 Task: Change the currency setting from PHP to INR on Google Flights.
Action: Mouse pressed left at (647, 219)
Screenshot: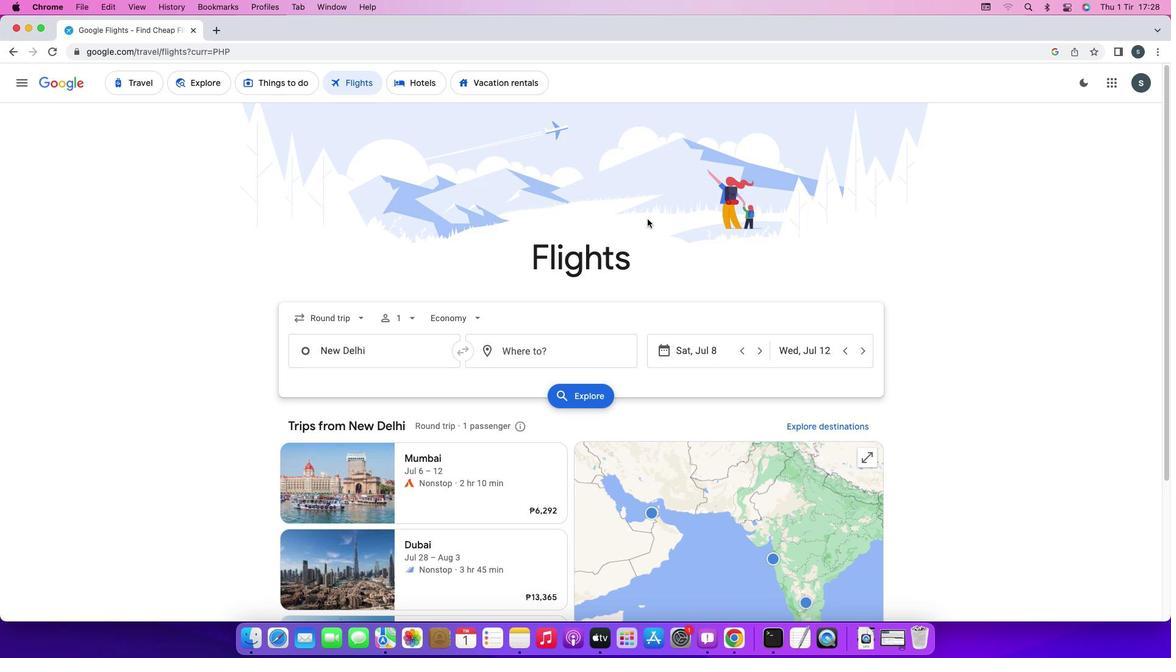 
Action: Mouse moved to (653, 264)
Screenshot: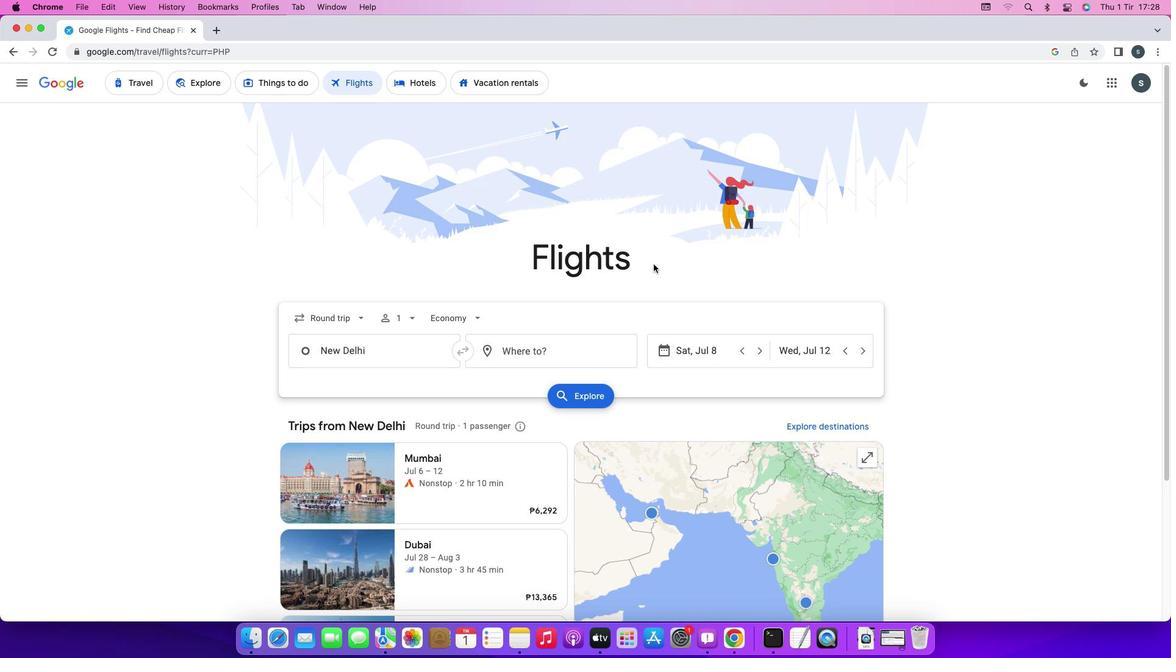 
Action: Mouse scrolled (653, 264) with delta (0, 0)
Screenshot: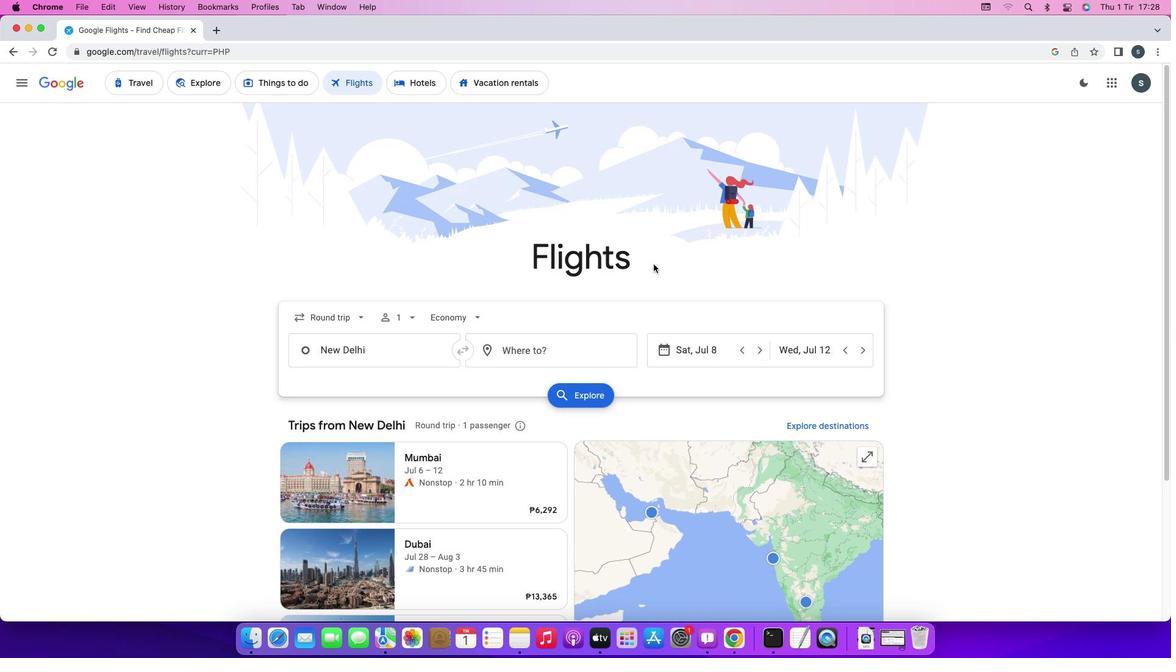 
Action: Mouse scrolled (653, 264) with delta (0, 0)
Screenshot: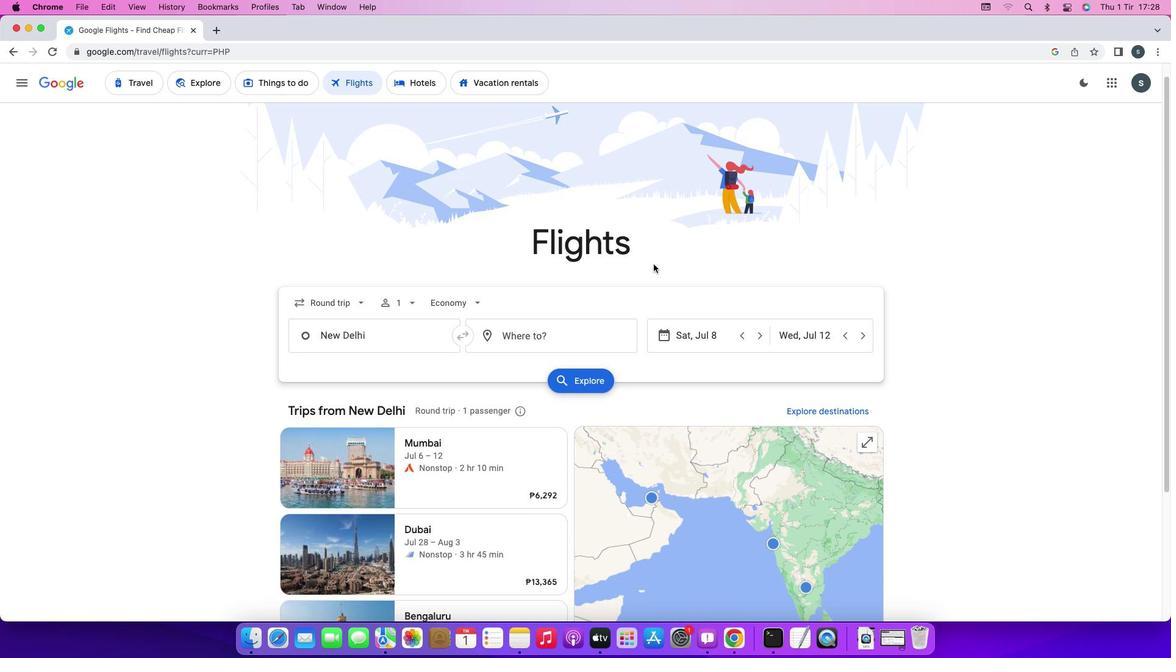 
Action: Mouse scrolled (653, 264) with delta (0, -1)
Screenshot: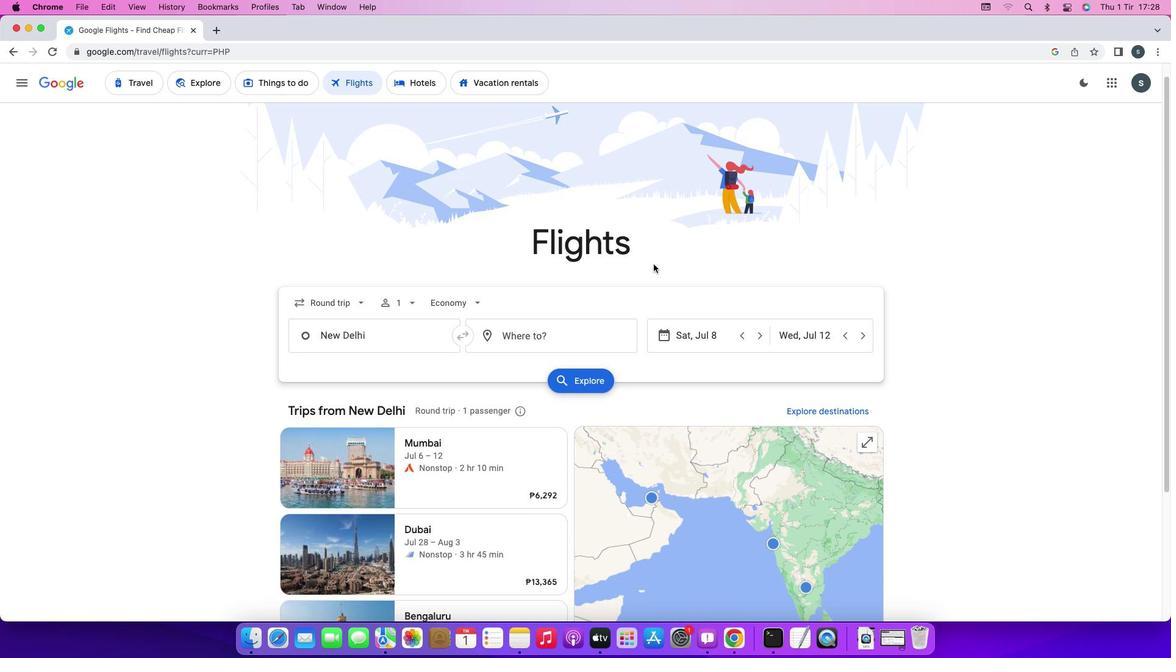 
Action: Mouse scrolled (653, 264) with delta (0, -3)
Screenshot: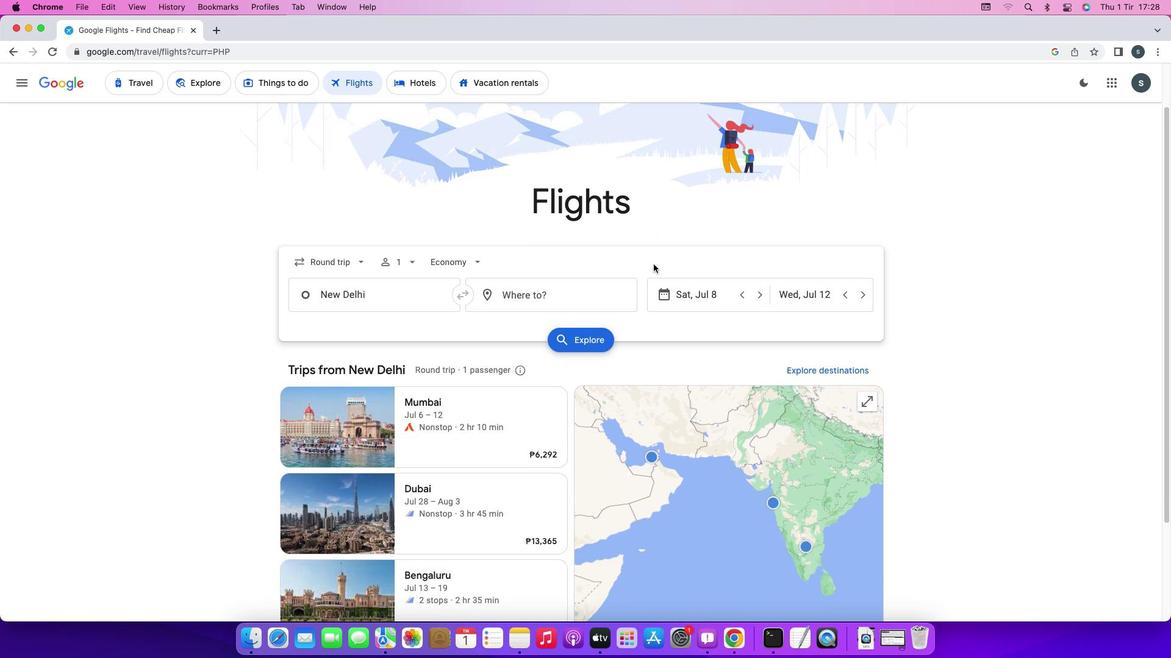 
Action: Mouse scrolled (653, 264) with delta (0, -3)
Screenshot: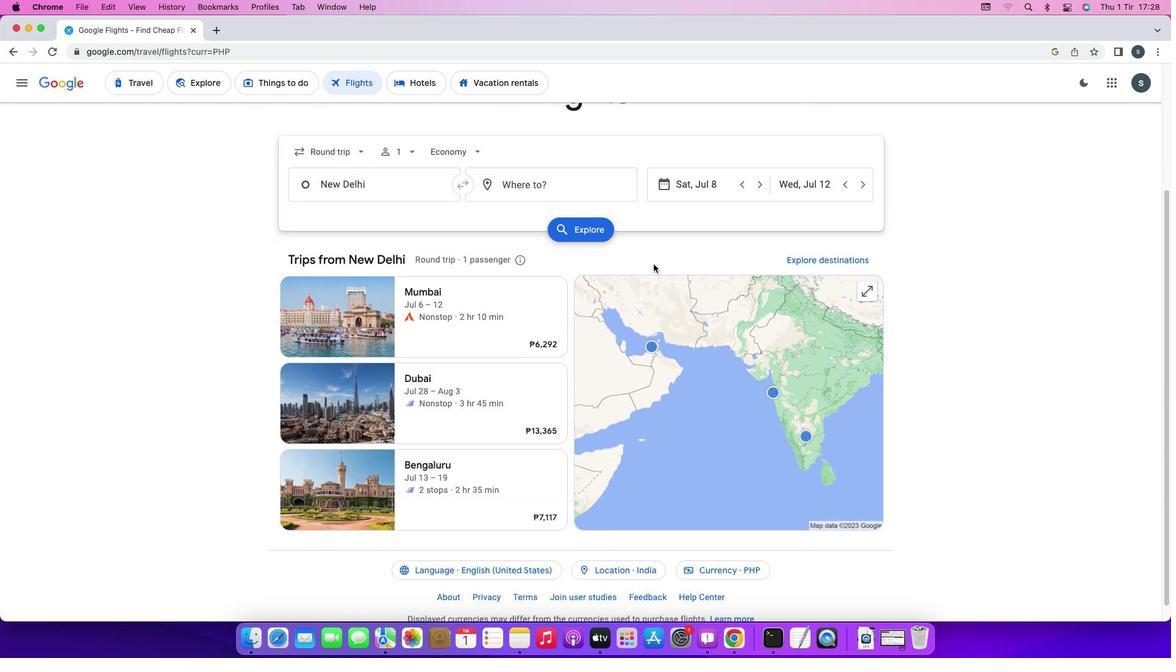 
Action: Mouse scrolled (653, 264) with delta (0, 0)
Screenshot: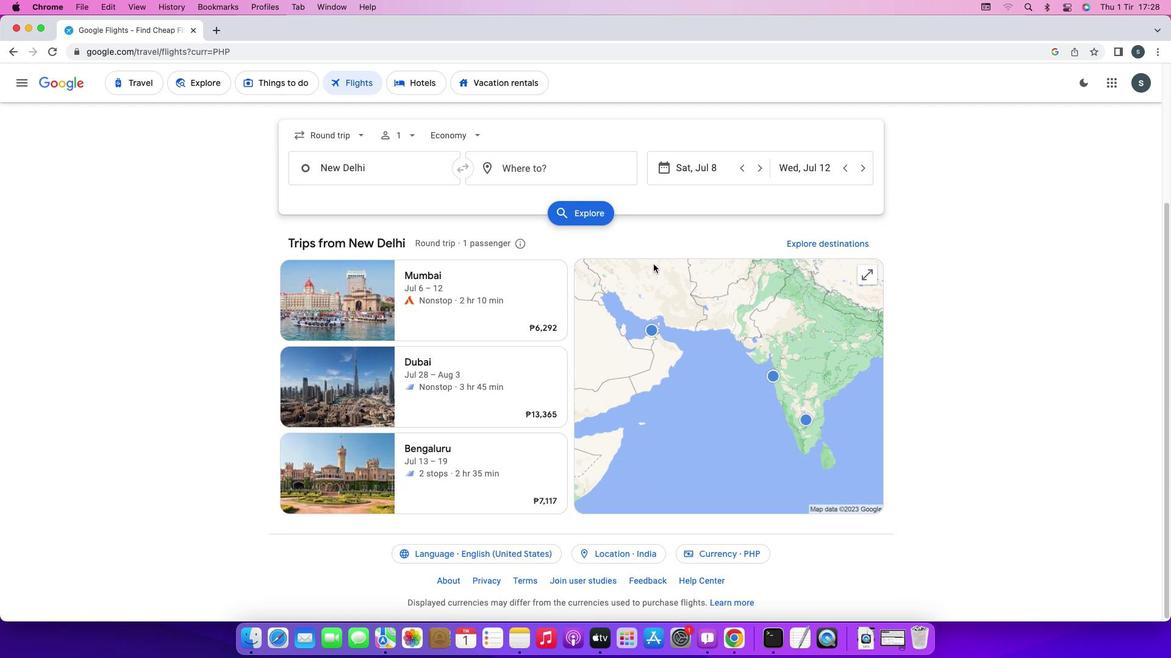 
Action: Mouse moved to (697, 562)
Screenshot: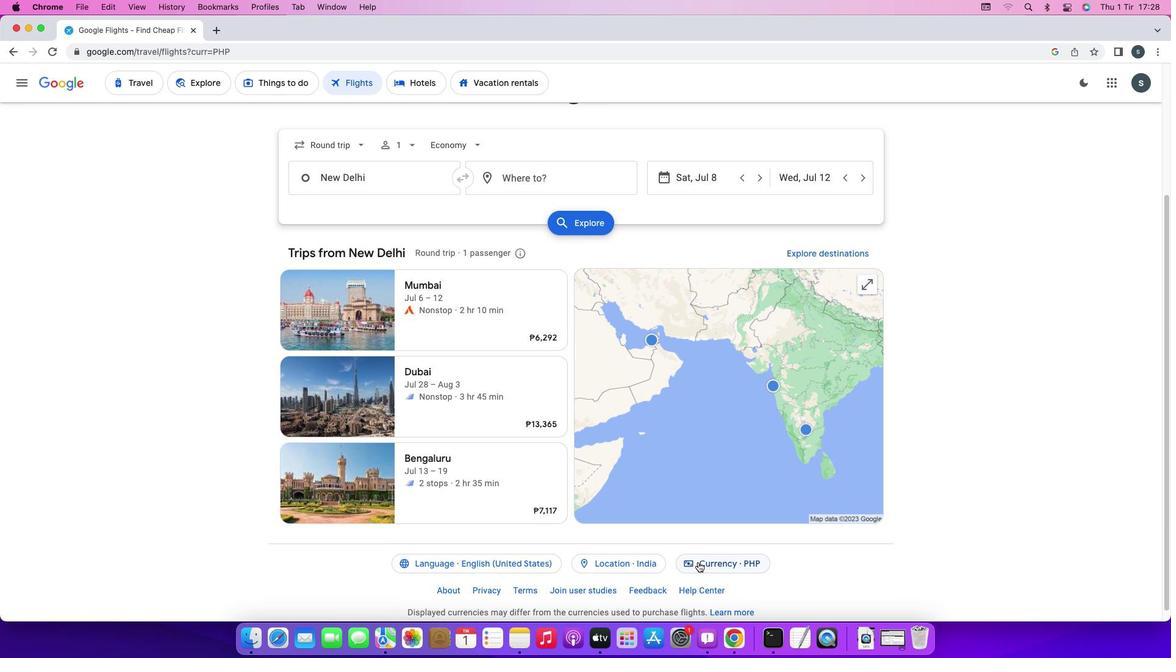 
Action: Mouse pressed left at (697, 562)
Screenshot: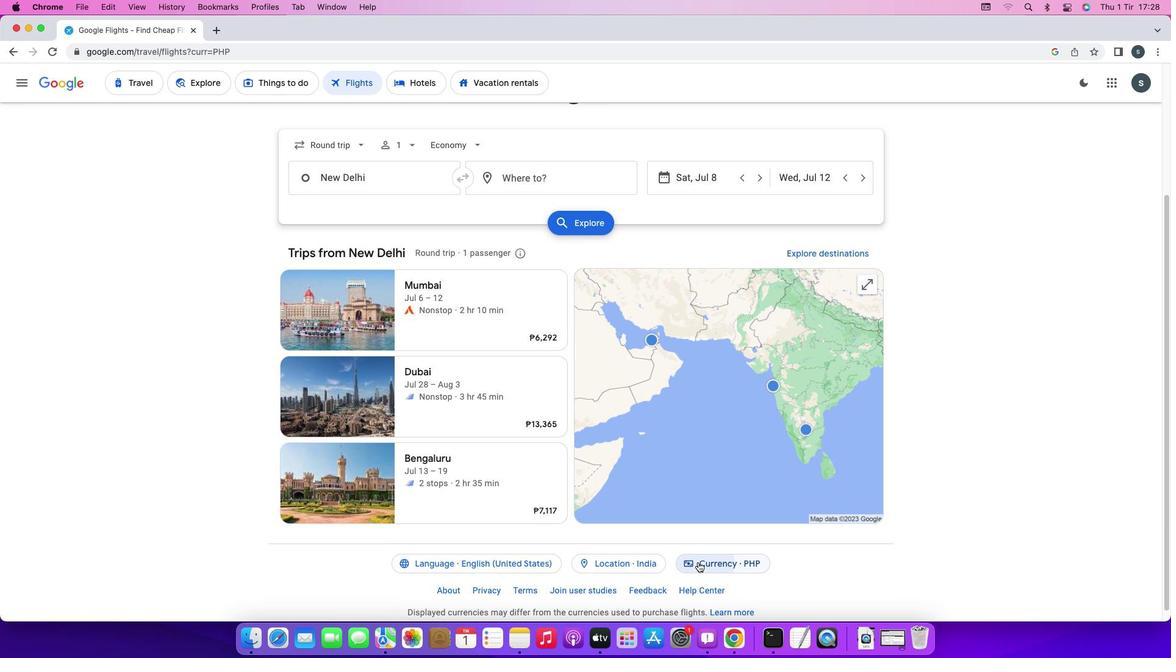 
Action: Mouse moved to (597, 378)
Screenshot: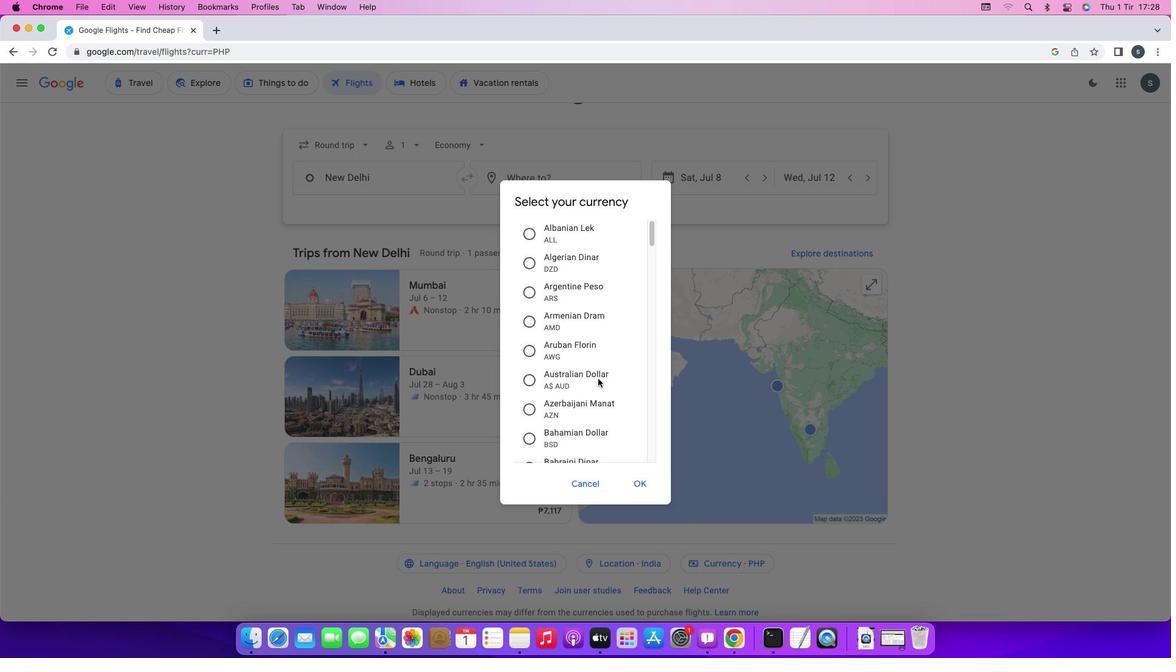 
Action: Mouse scrolled (597, 378) with delta (0, 0)
Screenshot: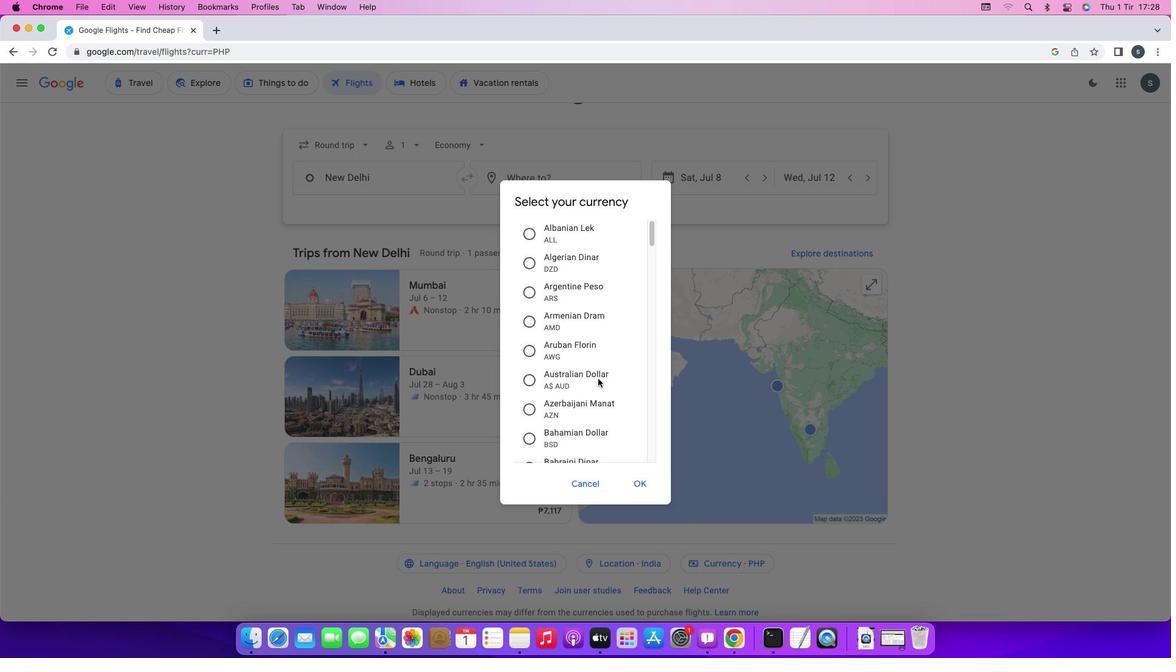 
Action: Mouse scrolled (597, 378) with delta (0, 0)
Screenshot: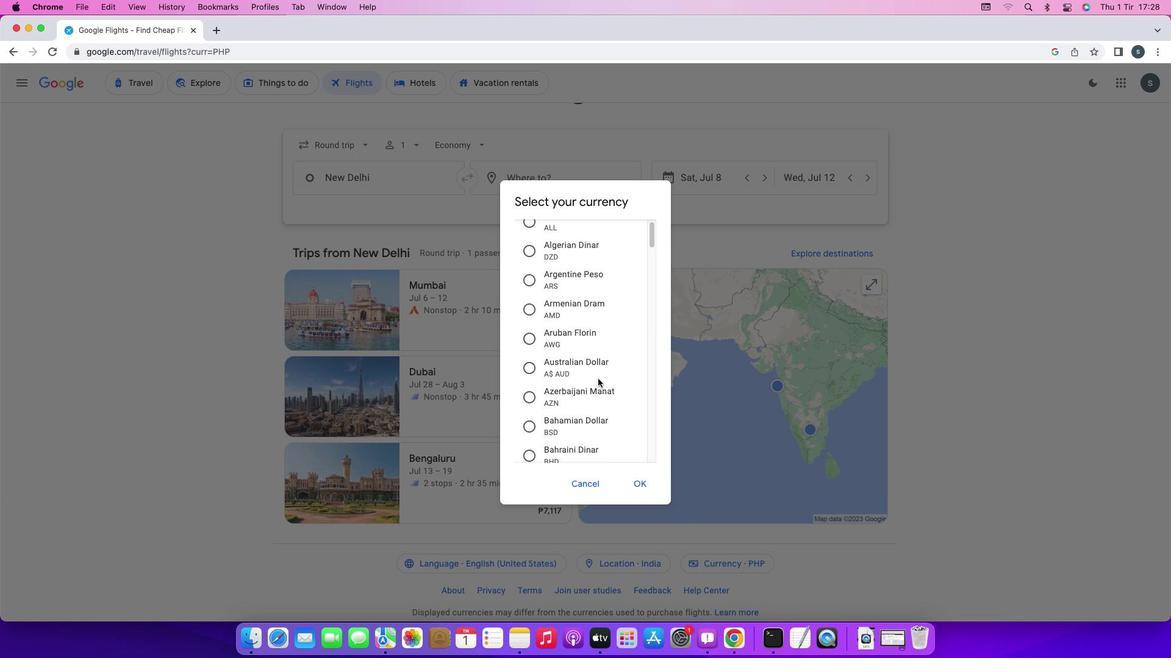 
Action: Mouse scrolled (597, 378) with delta (0, -1)
Screenshot: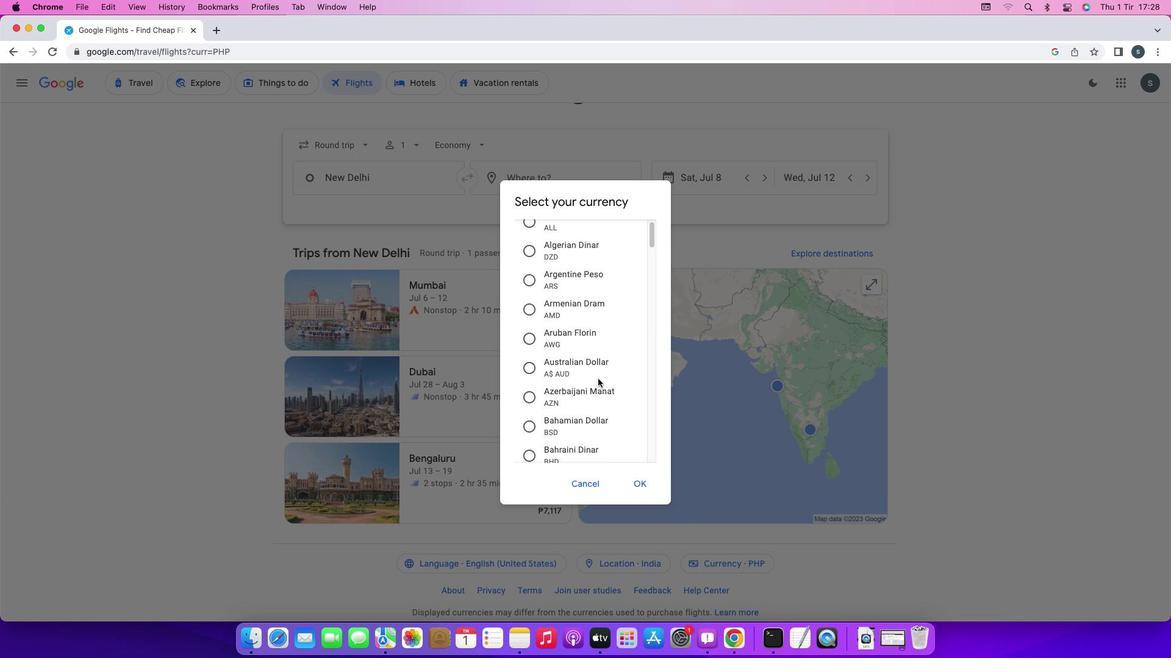 
Action: Mouse scrolled (597, 378) with delta (0, -2)
Screenshot: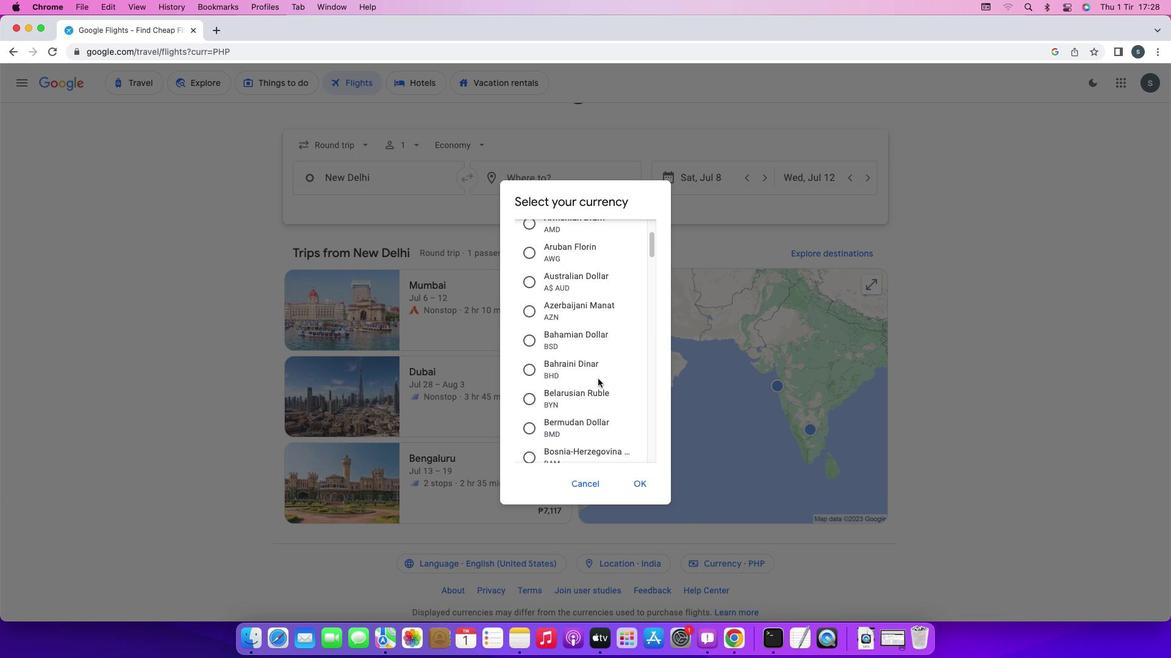 
Action: Mouse scrolled (597, 378) with delta (0, 0)
Screenshot: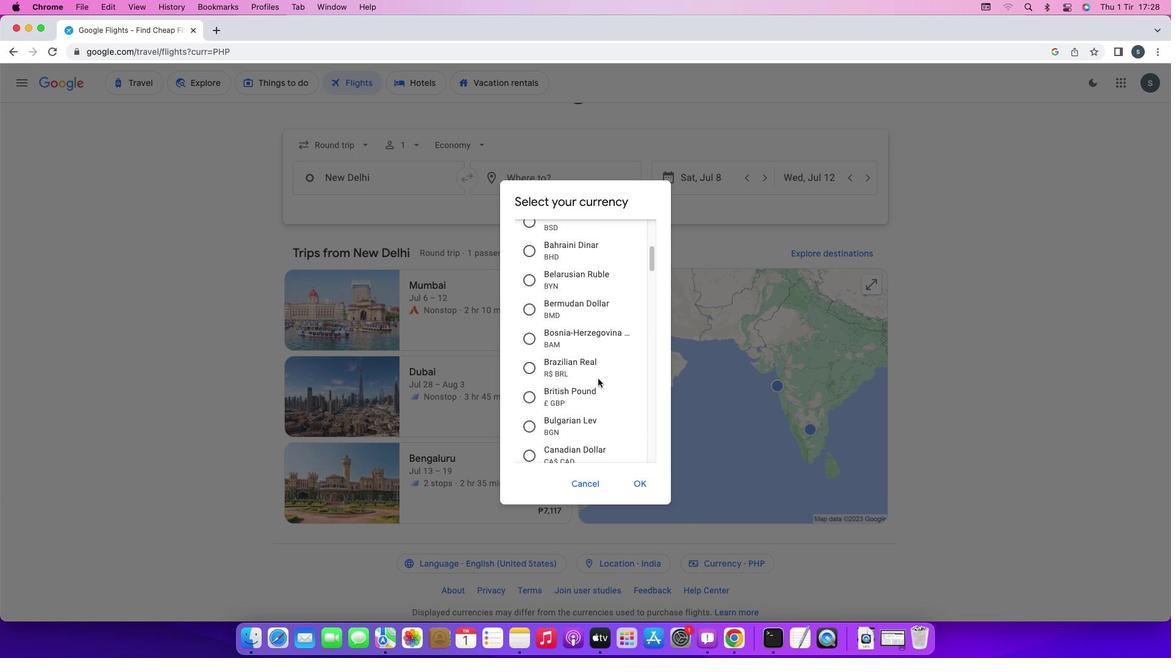 
Action: Mouse scrolled (597, 378) with delta (0, 0)
Screenshot: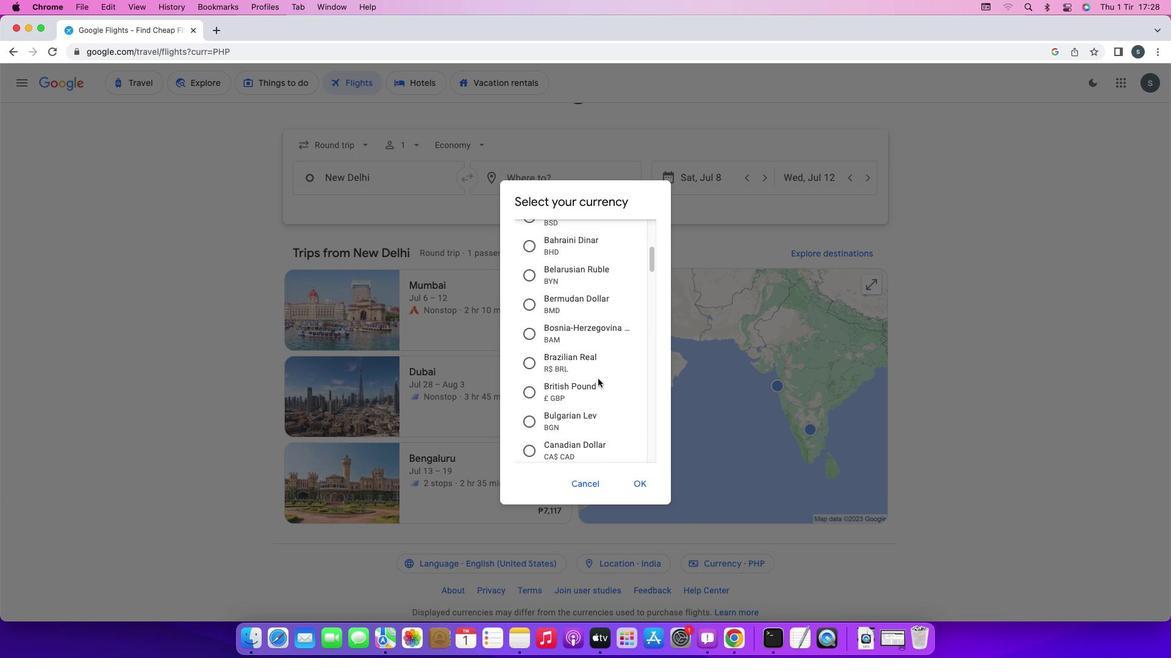 
Action: Mouse scrolled (597, 378) with delta (0, -1)
Screenshot: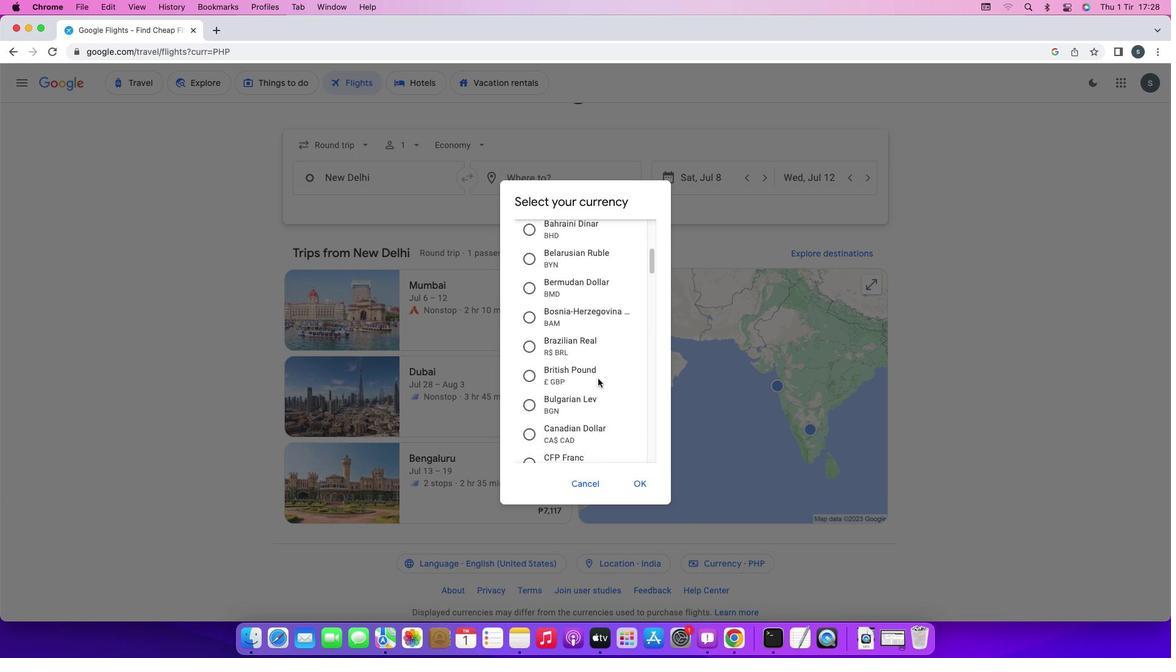 
Action: Mouse scrolled (597, 378) with delta (0, -2)
Screenshot: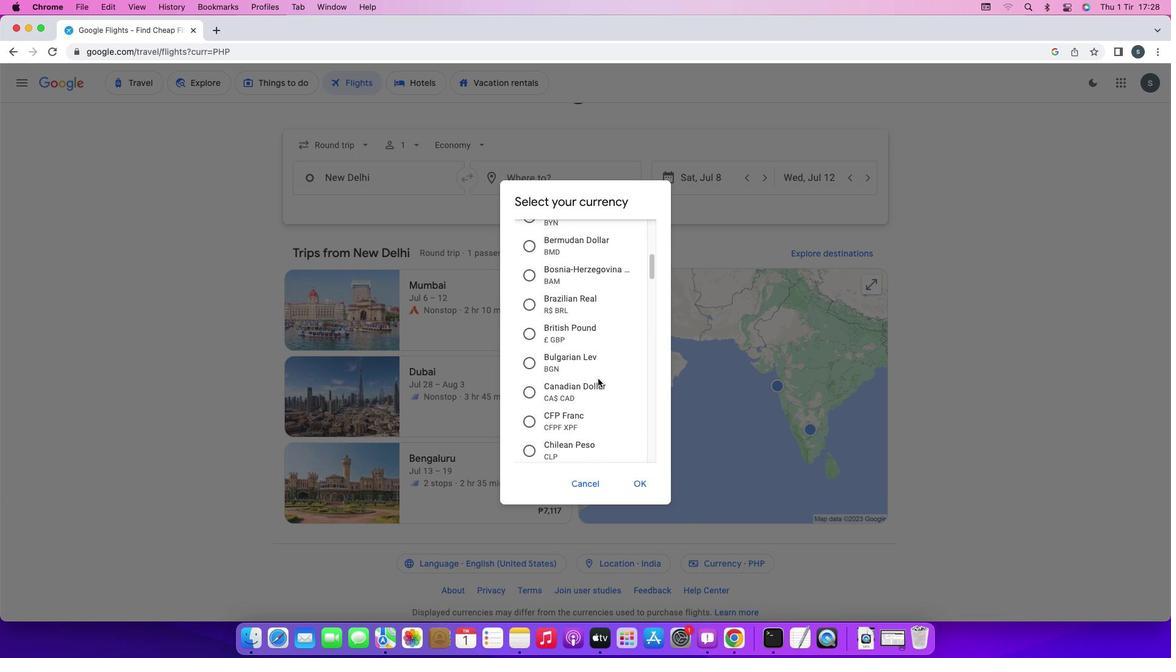 
Action: Mouse scrolled (597, 378) with delta (0, 0)
Screenshot: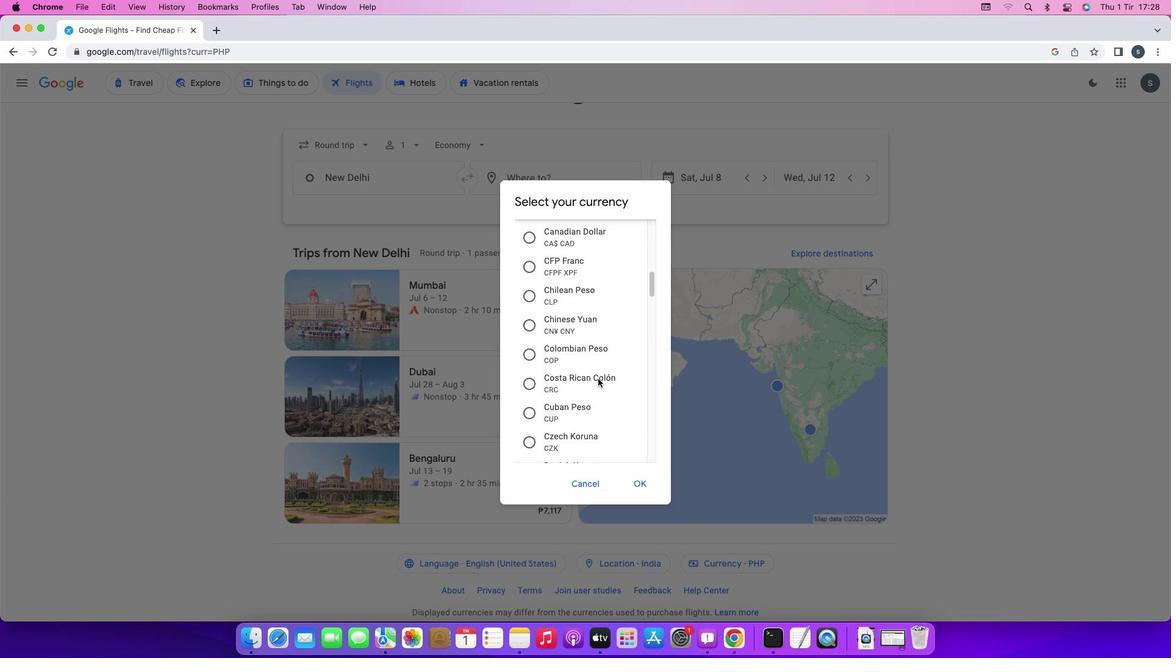 
Action: Mouse scrolled (597, 378) with delta (0, 0)
Screenshot: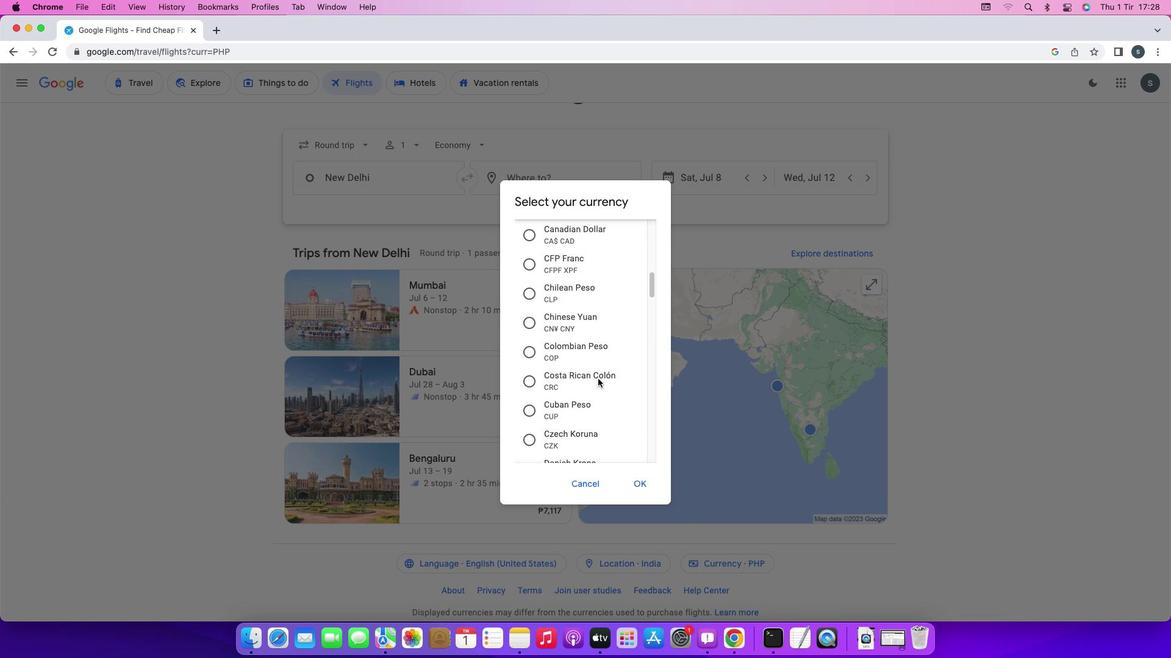 
Action: Mouse scrolled (597, 378) with delta (0, -1)
Screenshot: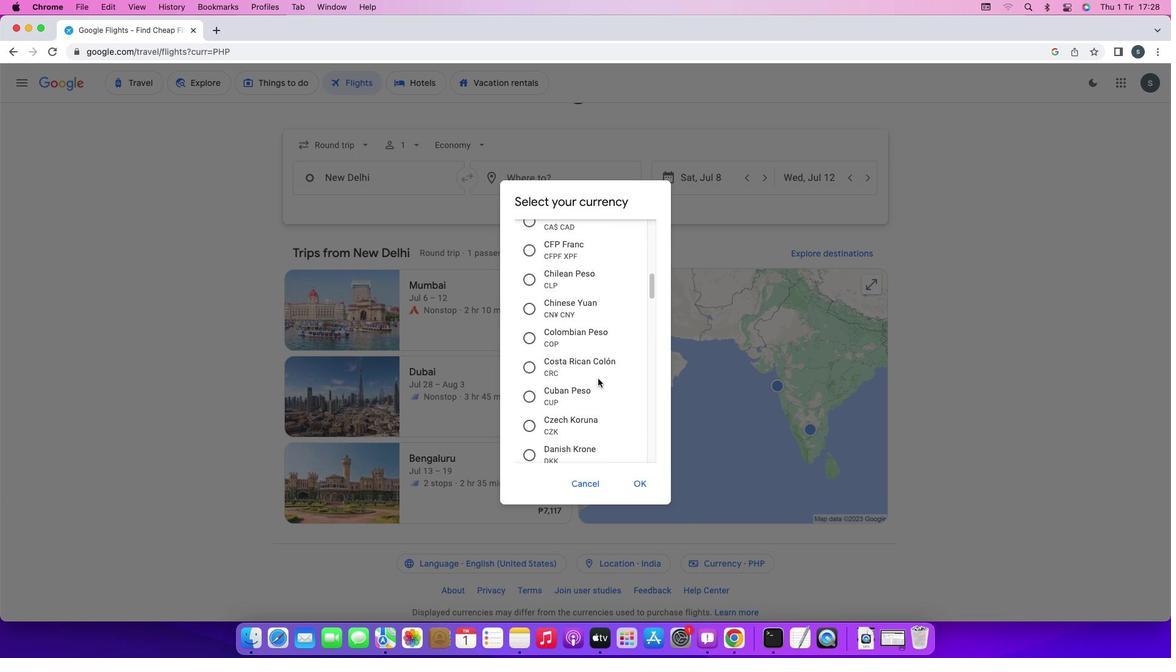 
Action: Mouse scrolled (597, 378) with delta (0, -2)
Screenshot: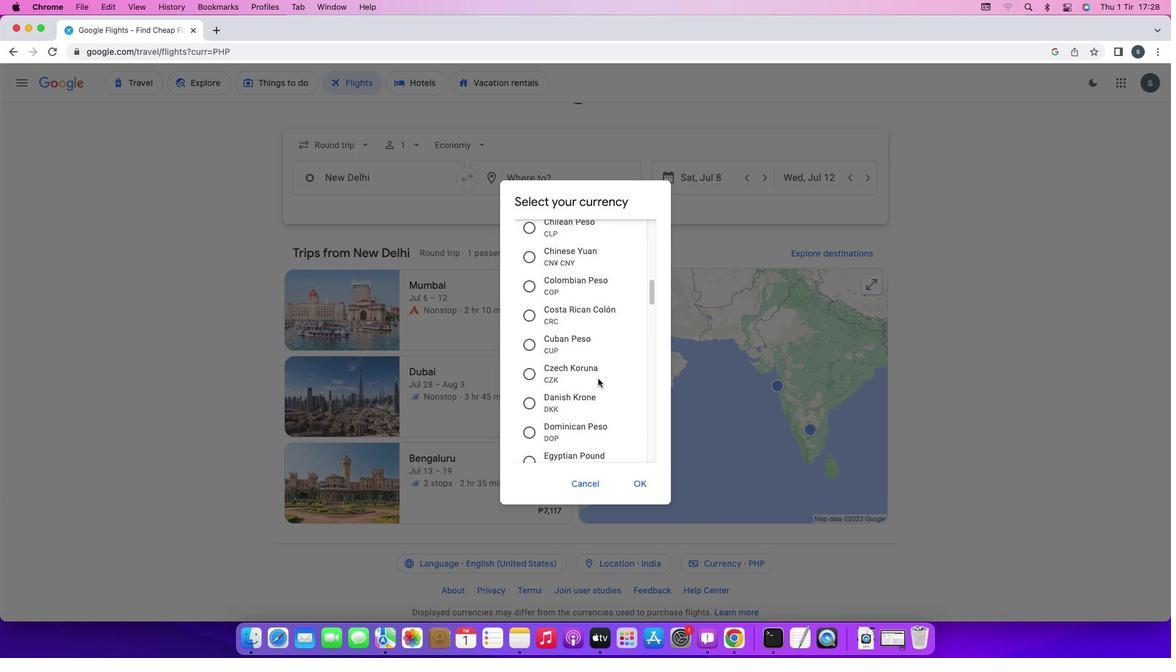 
Action: Mouse scrolled (597, 378) with delta (0, 0)
Screenshot: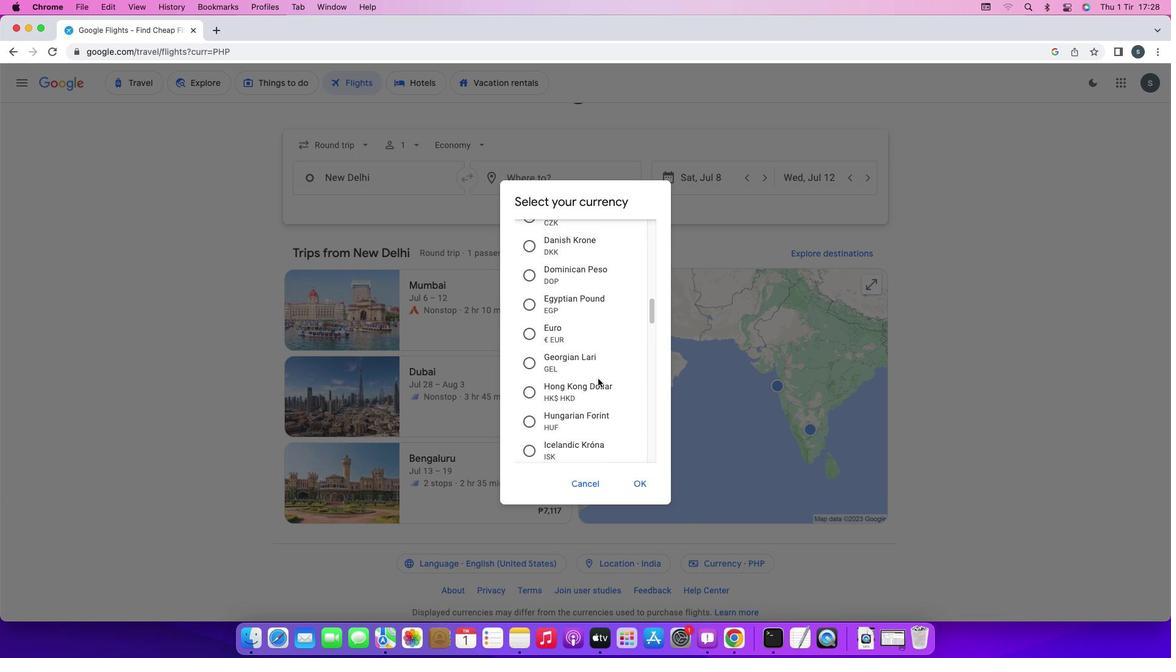 
Action: Mouse scrolled (597, 378) with delta (0, 0)
Screenshot: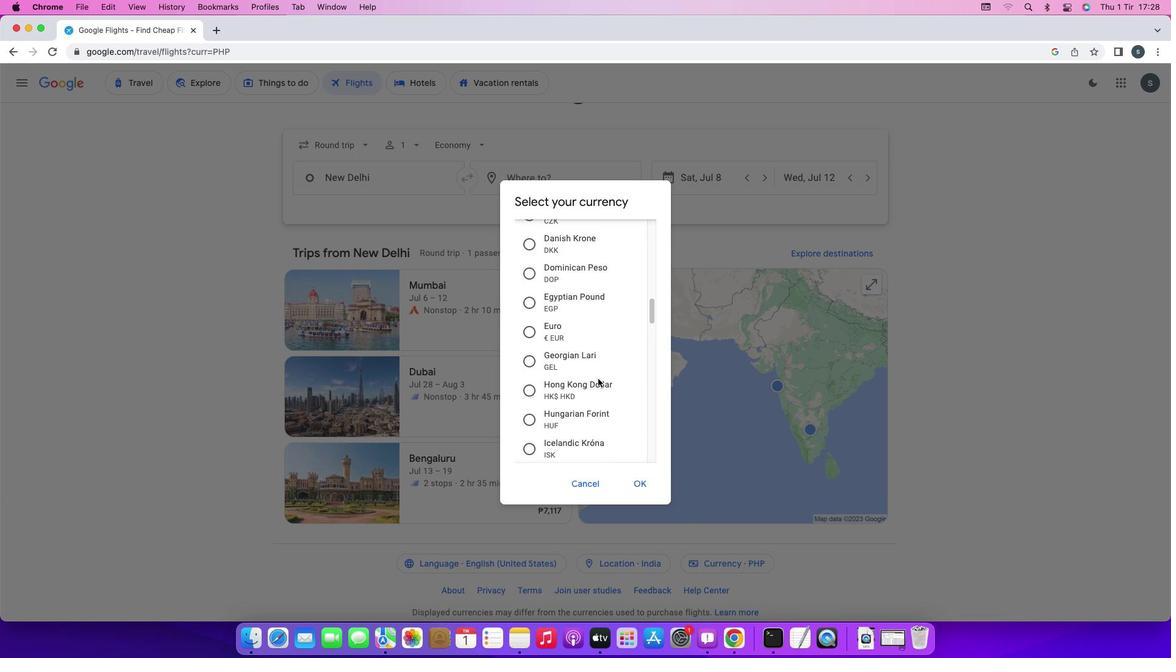 
Action: Mouse scrolled (597, 378) with delta (0, -1)
Screenshot: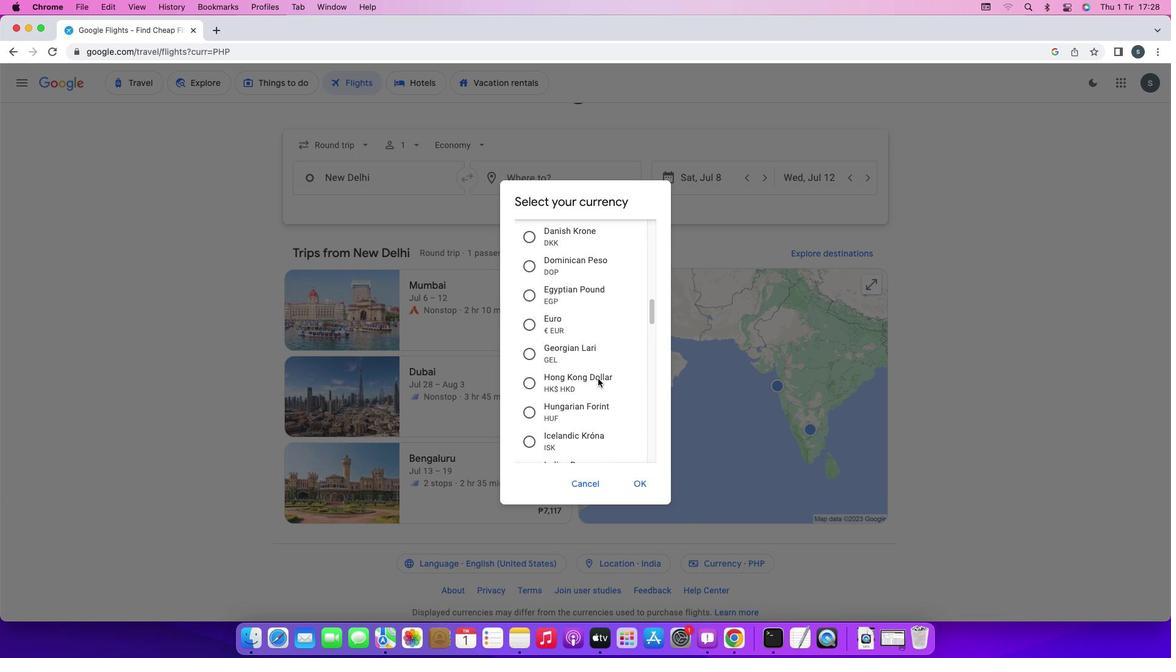 
Action: Mouse scrolled (597, 378) with delta (0, -1)
Screenshot: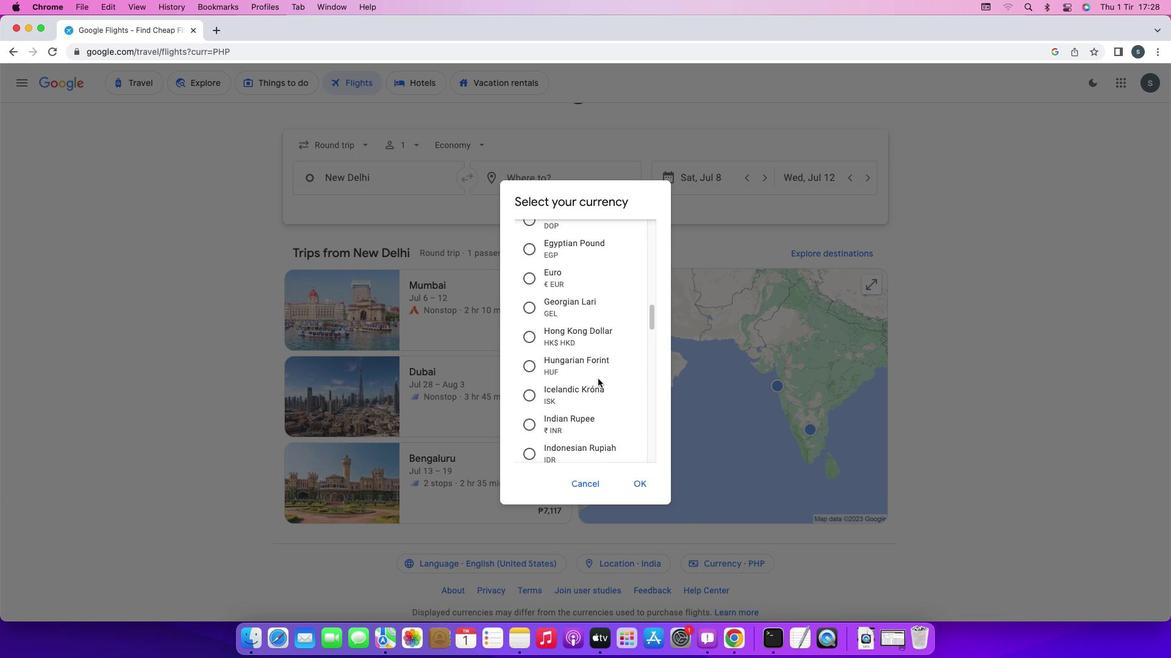 
Action: Mouse moved to (528, 299)
Screenshot: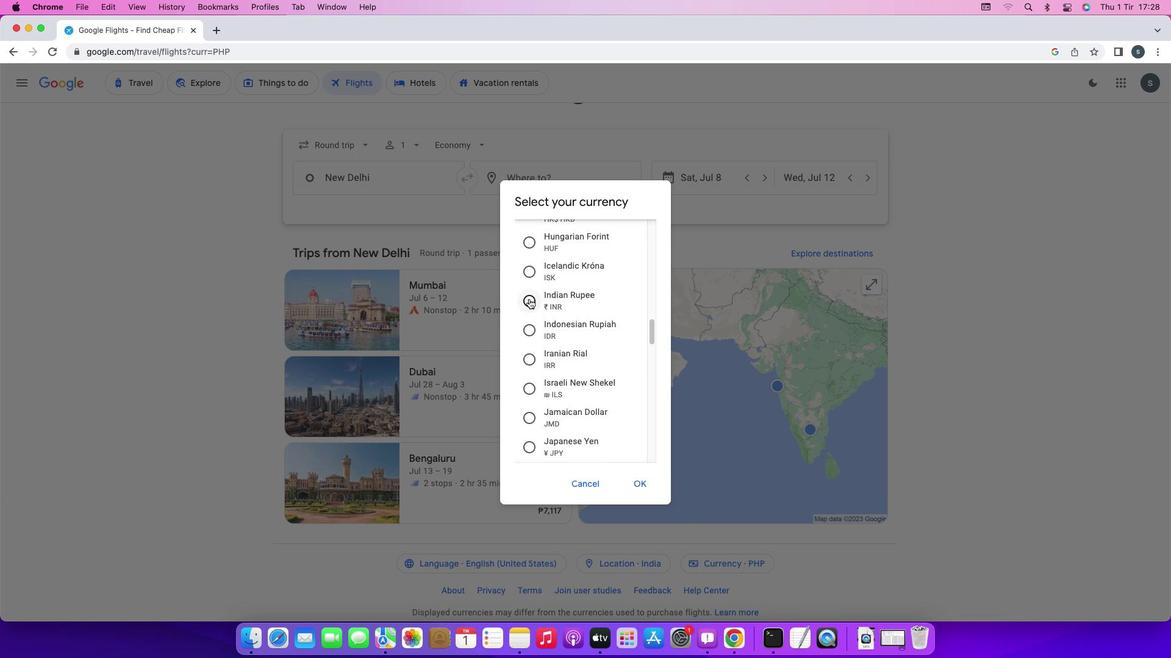 
Action: Mouse pressed left at (528, 299)
Screenshot: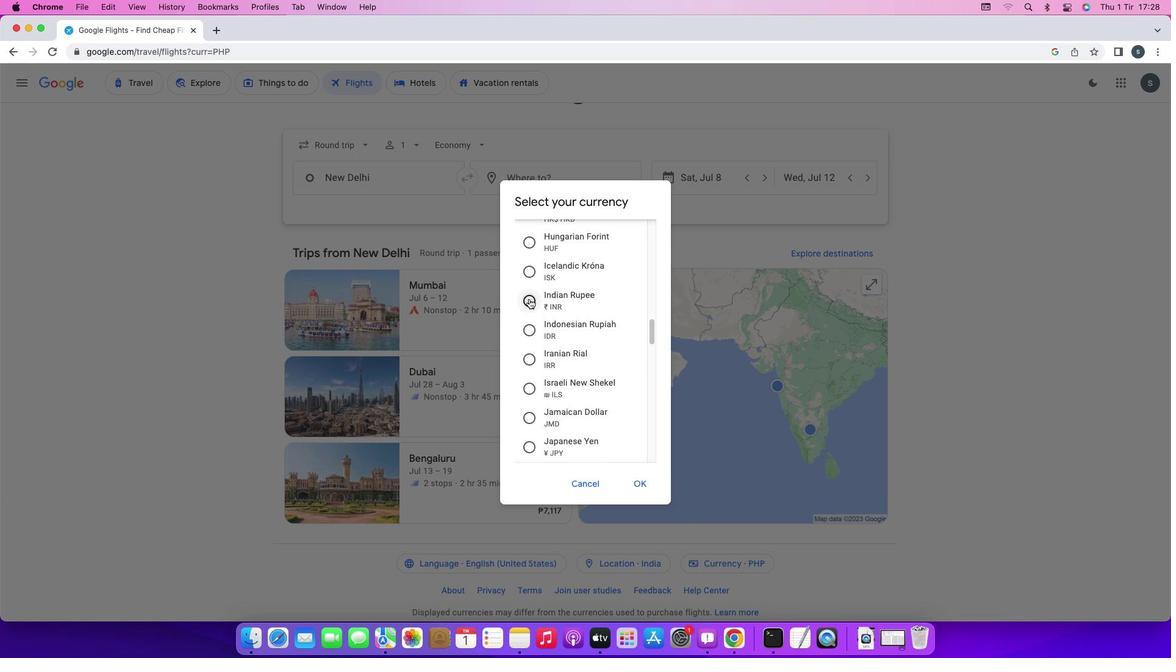 
Action: Mouse moved to (641, 484)
Screenshot: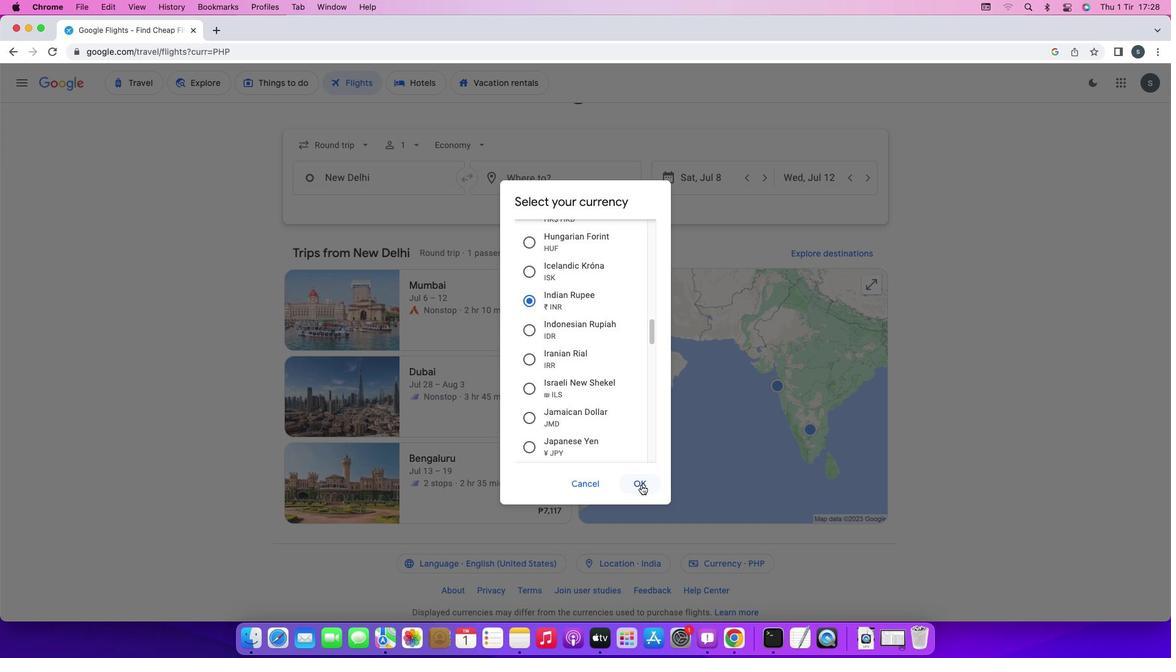 
Action: Mouse pressed left at (641, 484)
Screenshot: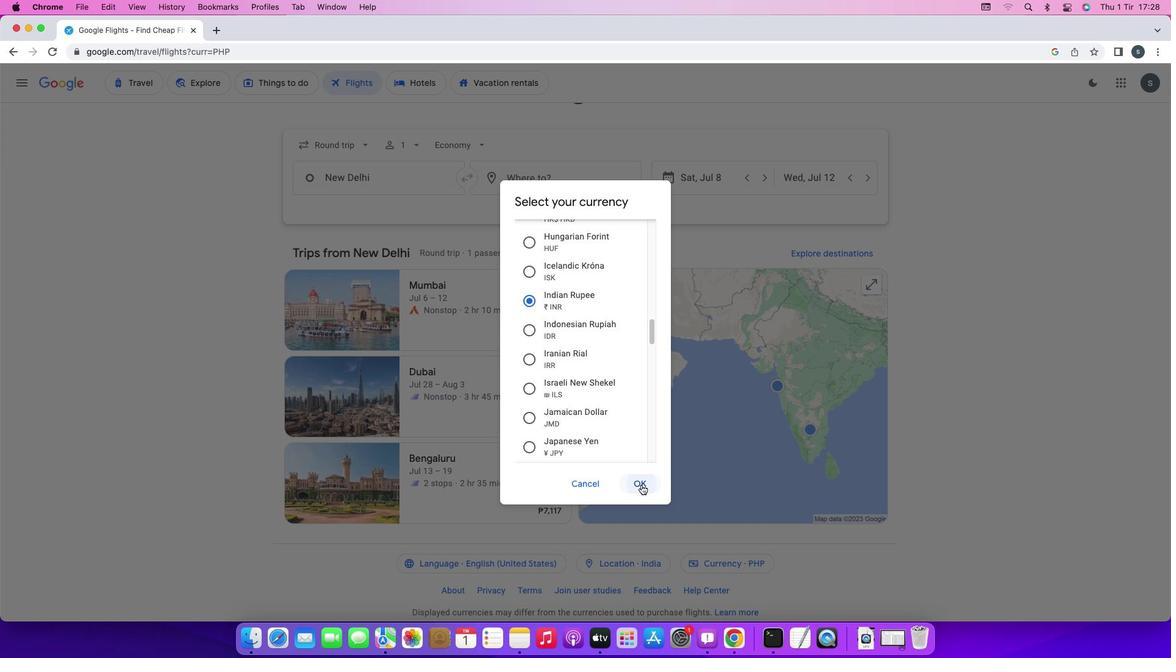 
Action: Mouse moved to (626, 292)
Screenshot: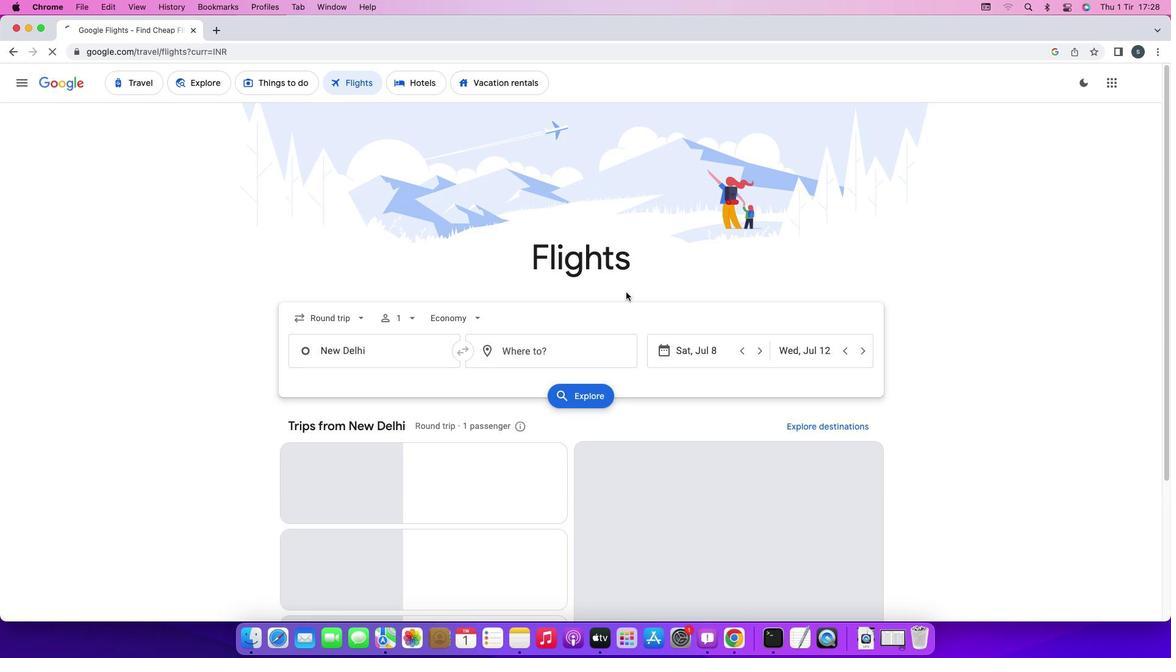 
Action: Mouse pressed left at (626, 292)
Screenshot: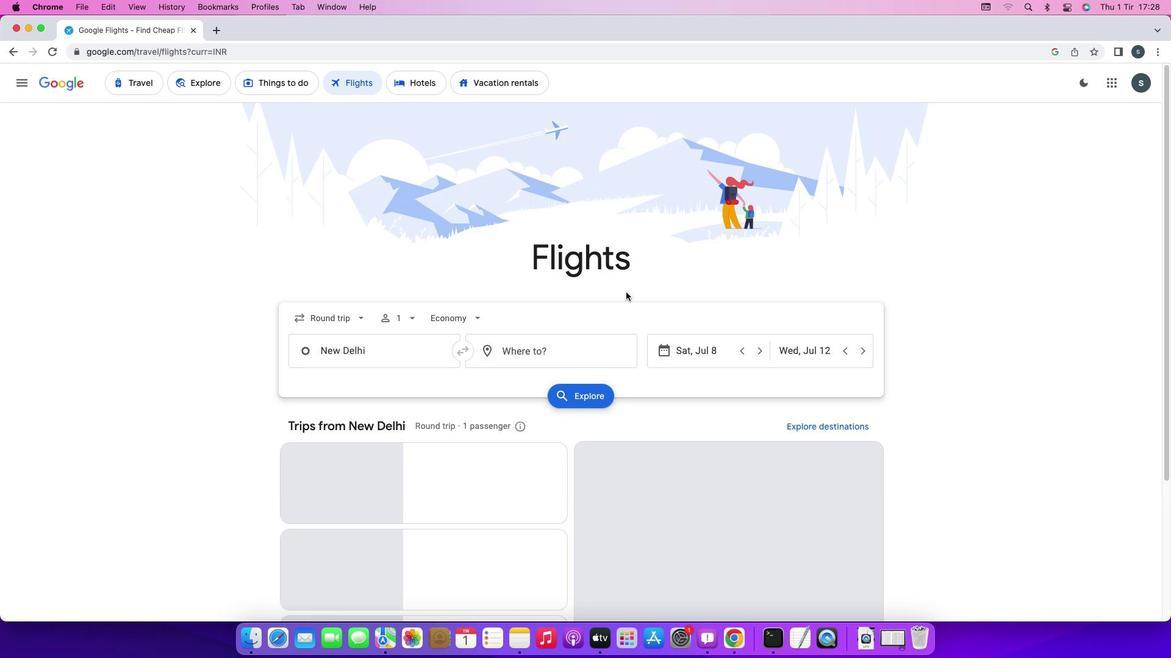 
Action: Mouse moved to (626, 292)
Screenshot: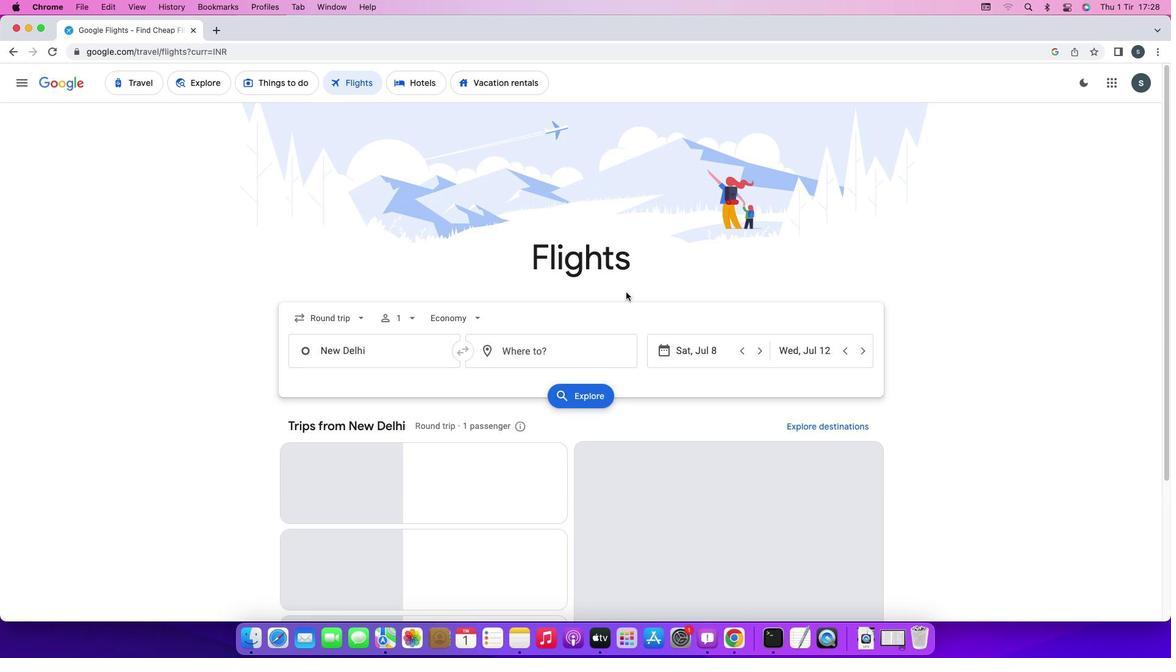 
